 Task: Enable the stream filter module "ARIB STD-B25 Cam module".
Action: Mouse moved to (97, 13)
Screenshot: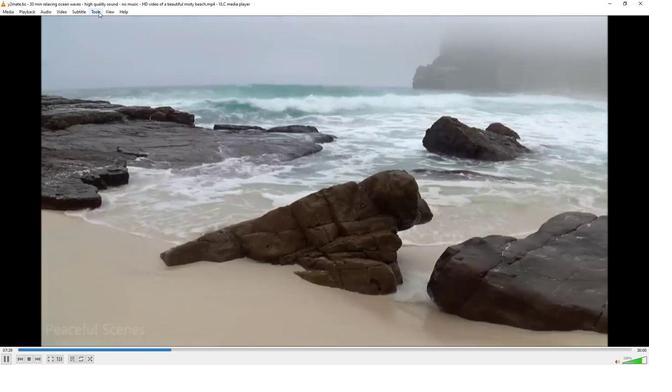 
Action: Mouse pressed left at (97, 13)
Screenshot: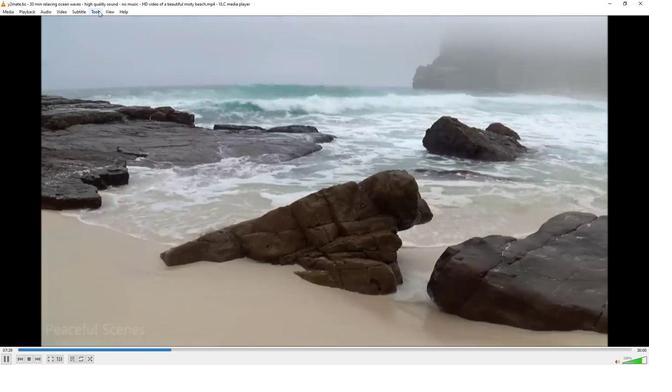 
Action: Mouse moved to (112, 92)
Screenshot: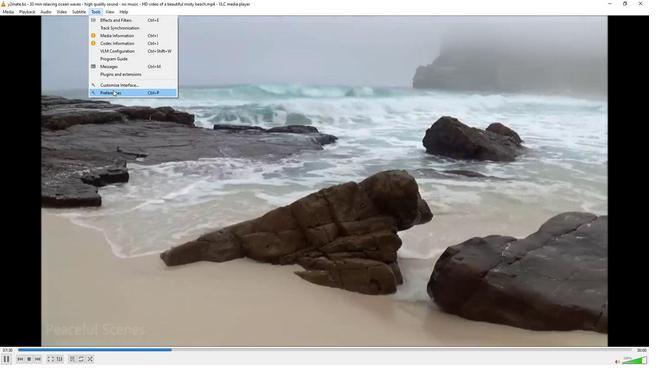 
Action: Mouse pressed left at (112, 92)
Screenshot: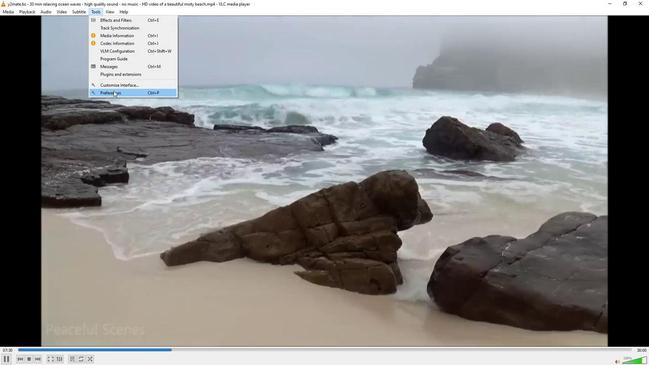 
Action: Mouse moved to (180, 281)
Screenshot: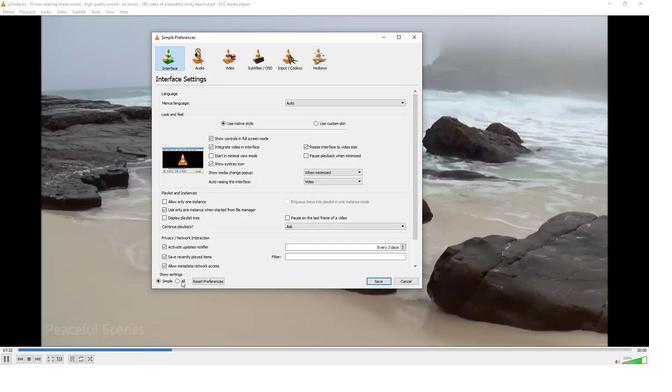 
Action: Mouse pressed left at (180, 281)
Screenshot: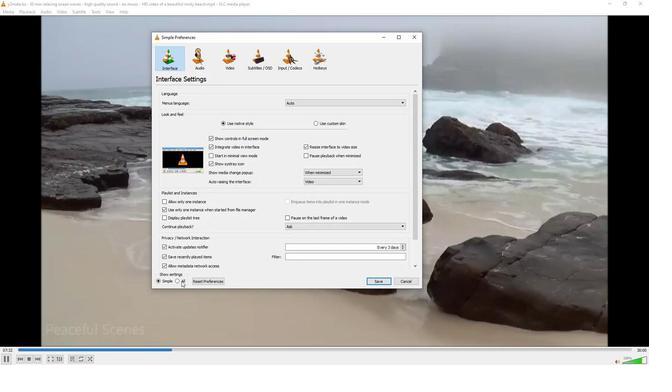 
Action: Mouse moved to (165, 186)
Screenshot: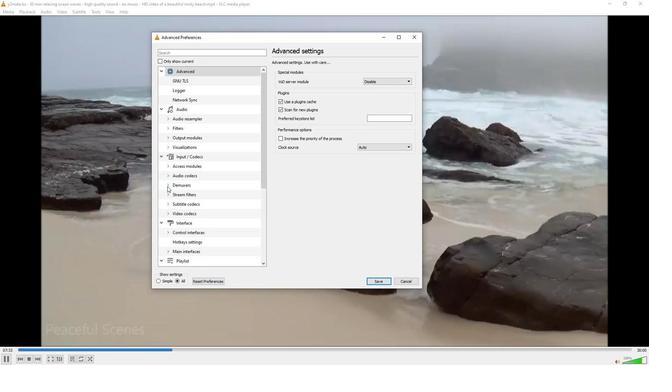 
Action: Mouse pressed left at (165, 186)
Screenshot: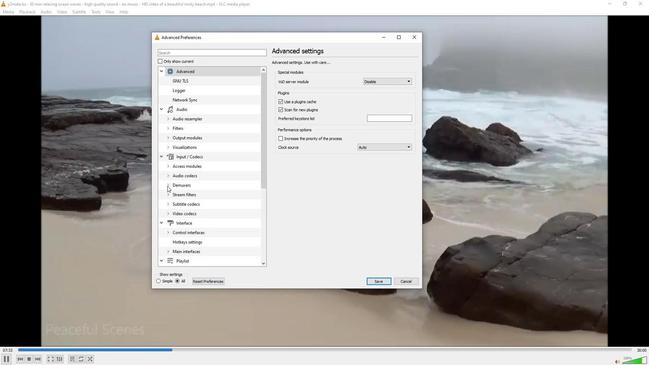 
Action: Mouse moved to (171, 197)
Screenshot: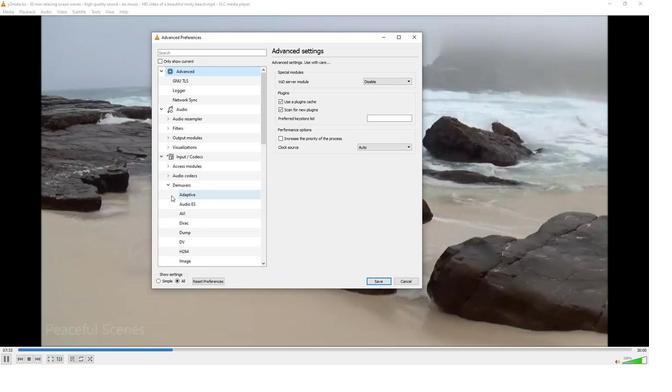 
Action: Mouse scrolled (171, 197) with delta (0, 0)
Screenshot: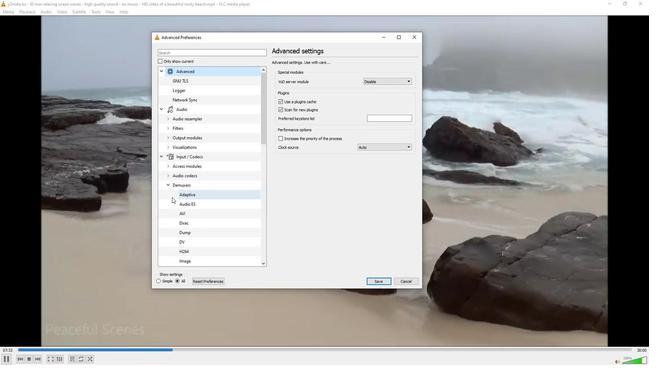 
Action: Mouse scrolled (171, 197) with delta (0, 0)
Screenshot: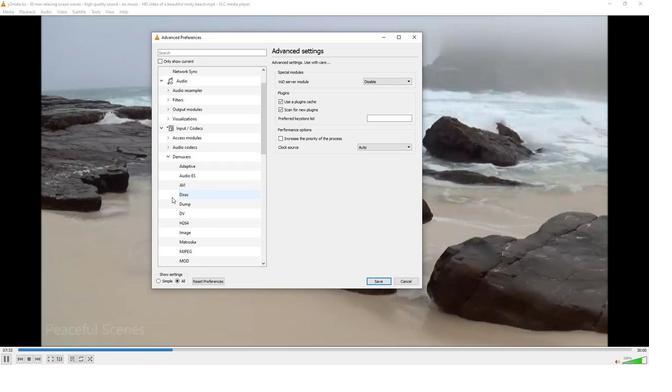 
Action: Mouse moved to (171, 200)
Screenshot: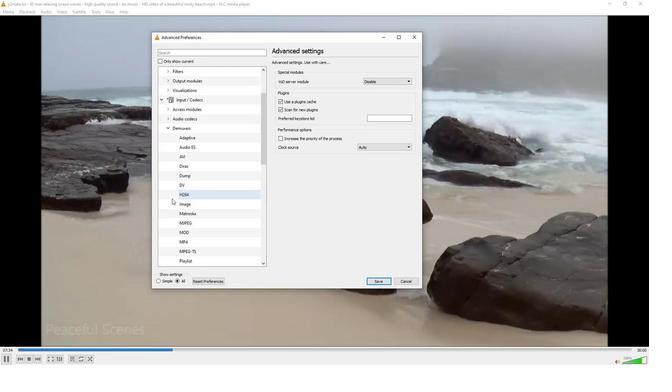 
Action: Mouse scrolled (171, 200) with delta (0, 0)
Screenshot: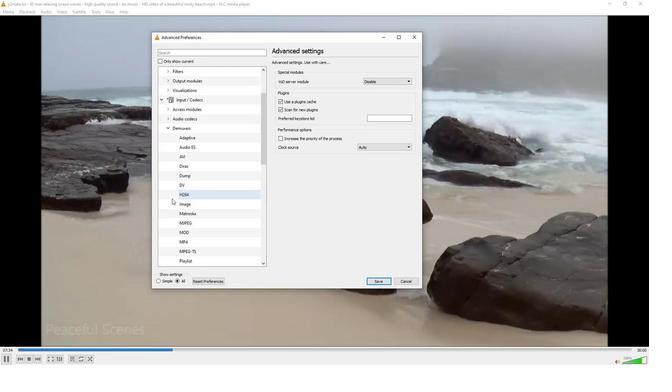 
Action: Mouse moved to (176, 212)
Screenshot: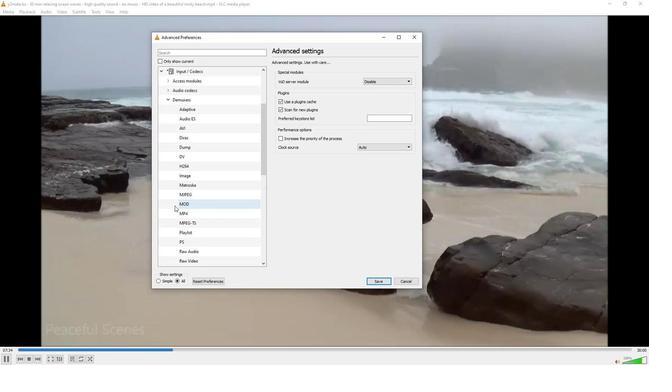 
Action: Mouse scrolled (176, 211) with delta (0, 0)
Screenshot: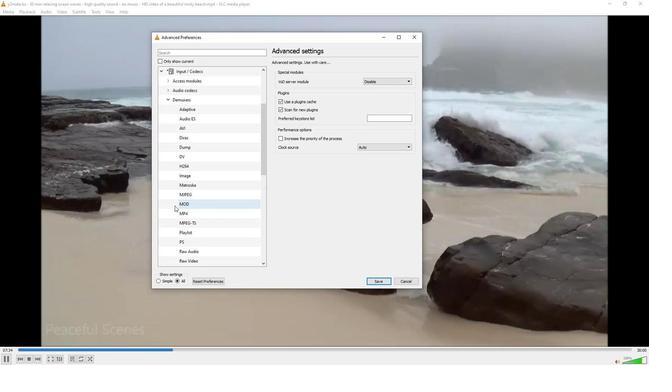 
Action: Mouse moved to (178, 213)
Screenshot: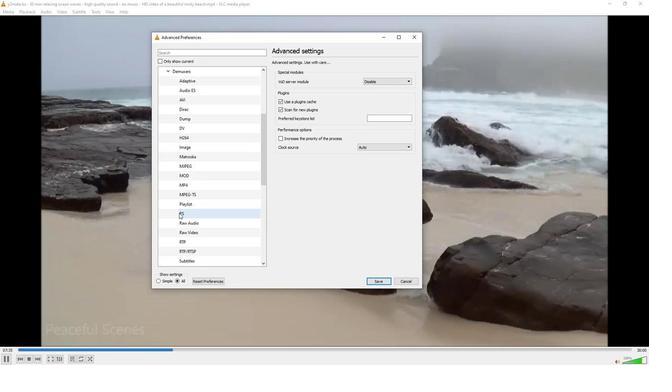 
Action: Mouse scrolled (178, 213) with delta (0, 0)
Screenshot: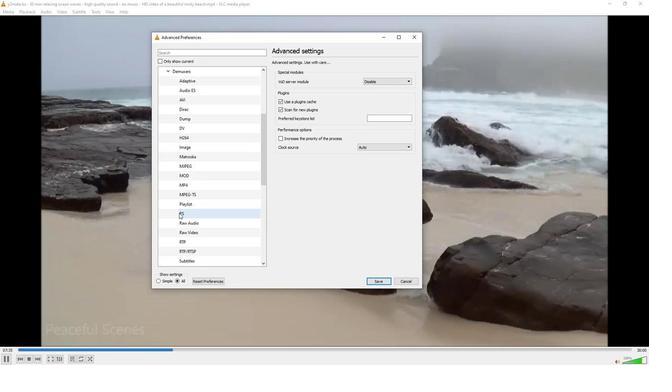 
Action: Mouse moved to (183, 251)
Screenshot: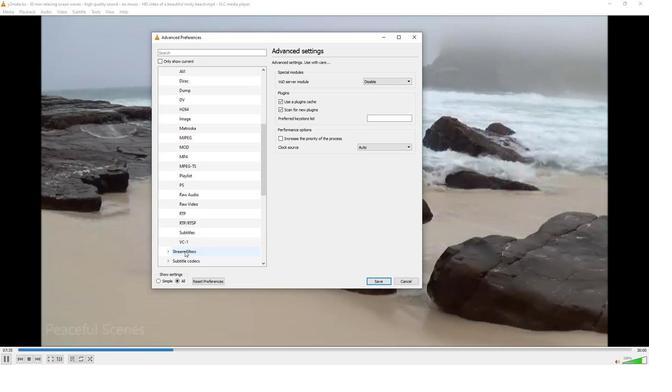 
Action: Mouse pressed left at (183, 251)
Screenshot: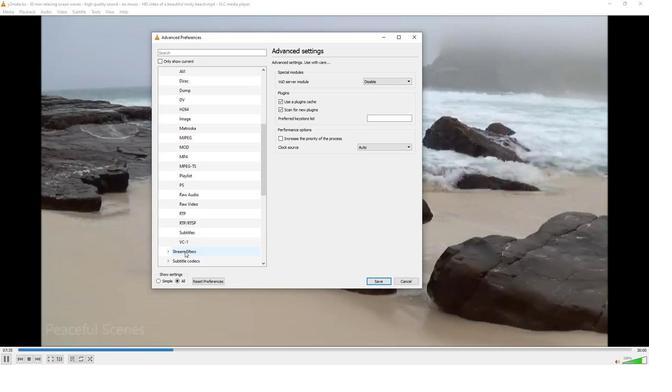 
Action: Mouse moved to (345, 109)
Screenshot: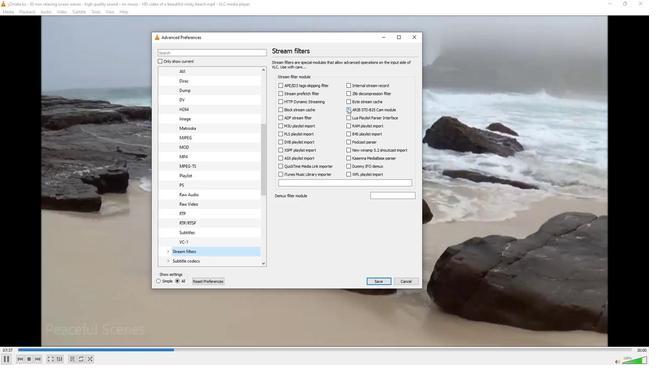 
Action: Mouse pressed left at (345, 109)
Screenshot: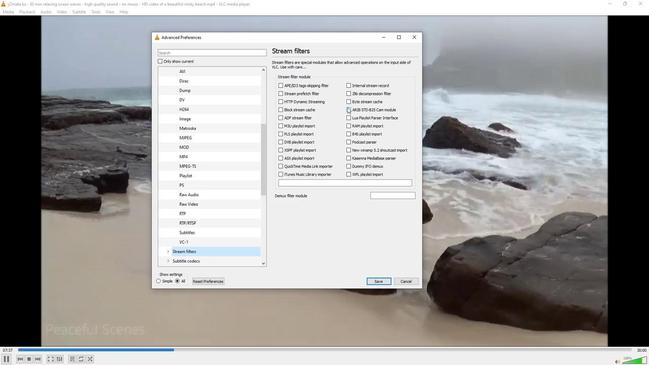 
Action: Mouse moved to (293, 215)
Screenshot: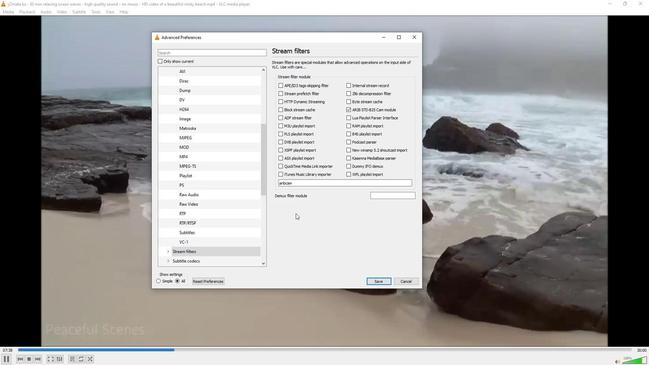 
